 Task: Enable the option "Capture screenshots" in the performance tab.
Action: Mouse moved to (1200, 29)
Screenshot: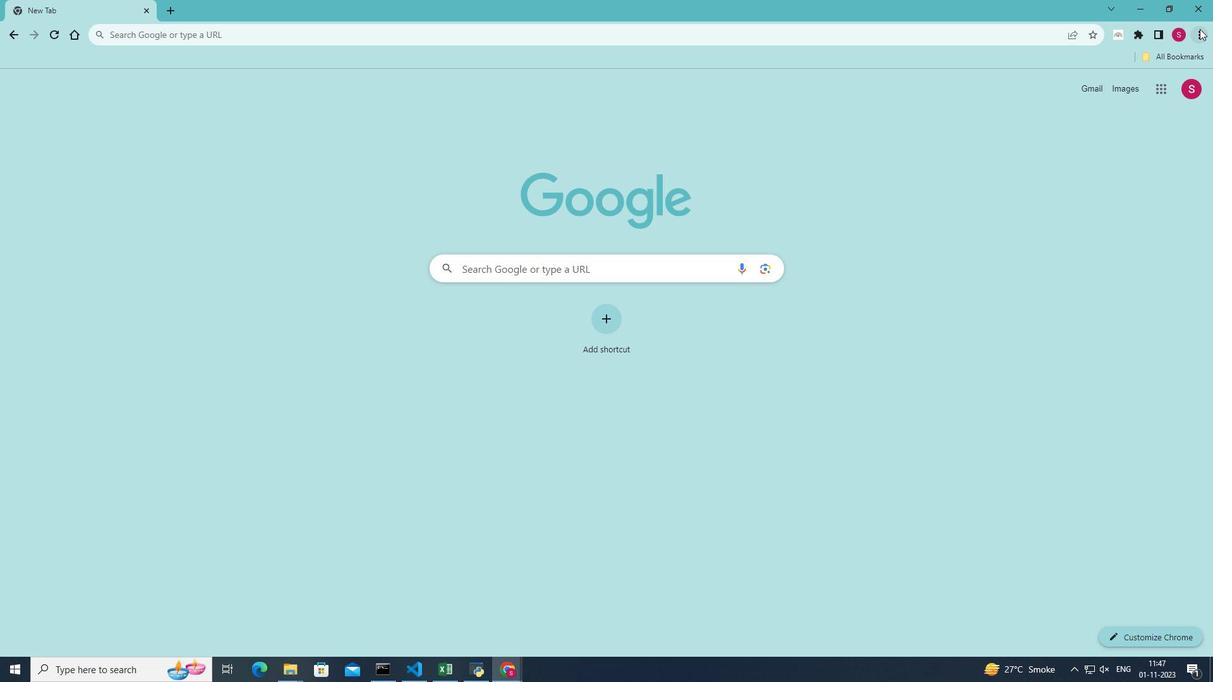 
Action: Mouse pressed left at (1200, 29)
Screenshot: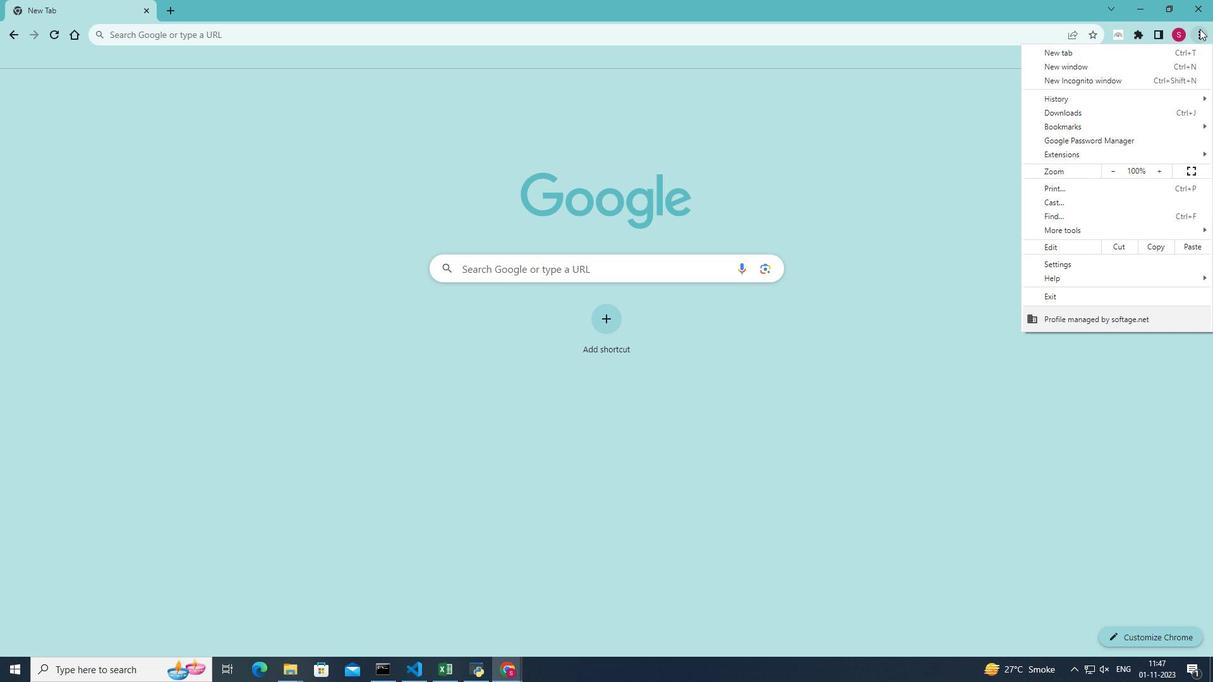 
Action: Mouse moved to (1067, 230)
Screenshot: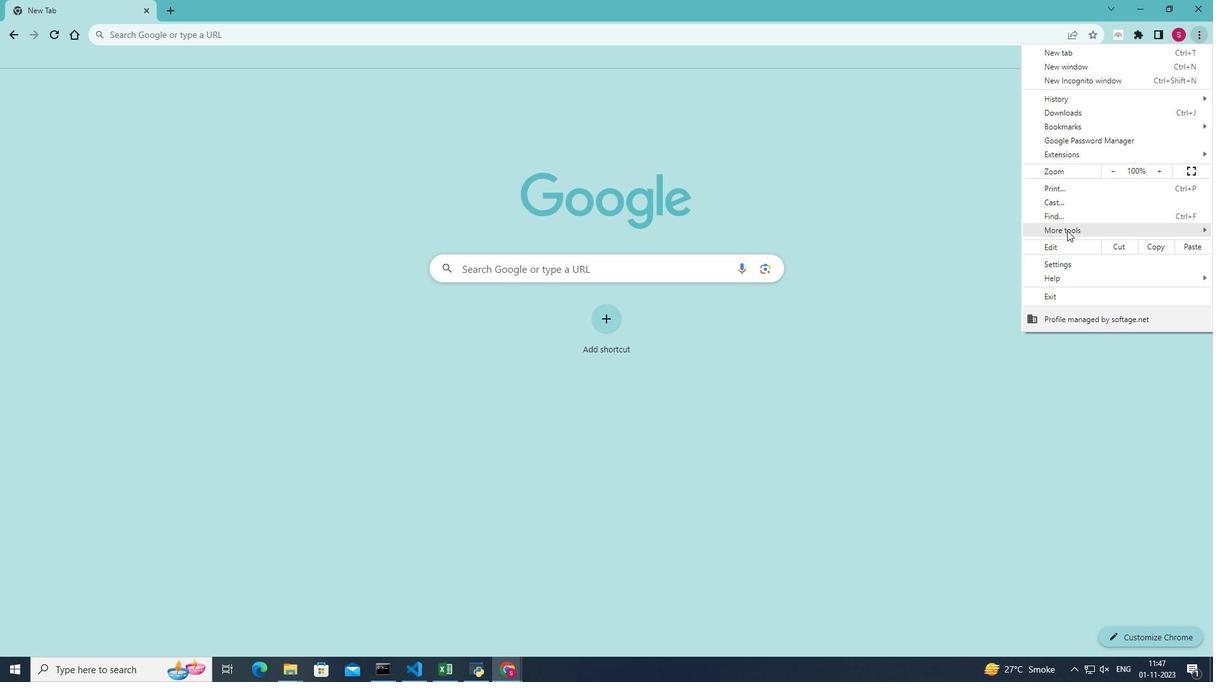 
Action: Mouse pressed left at (1067, 230)
Screenshot: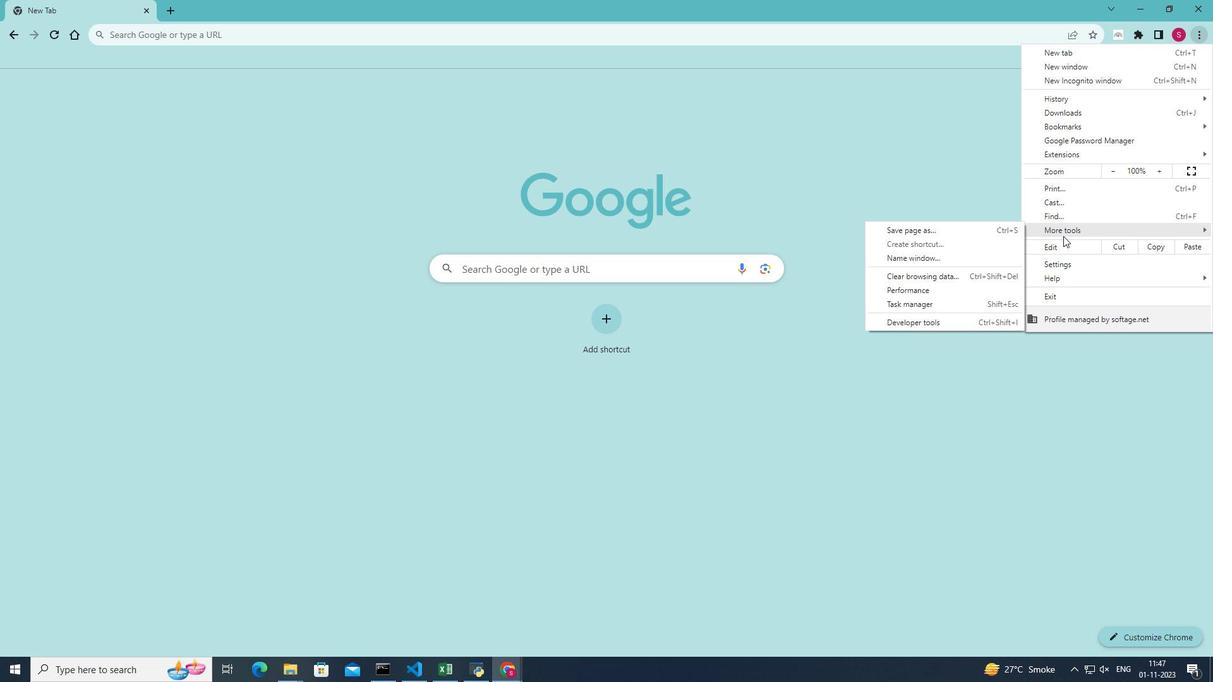 
Action: Mouse moved to (957, 320)
Screenshot: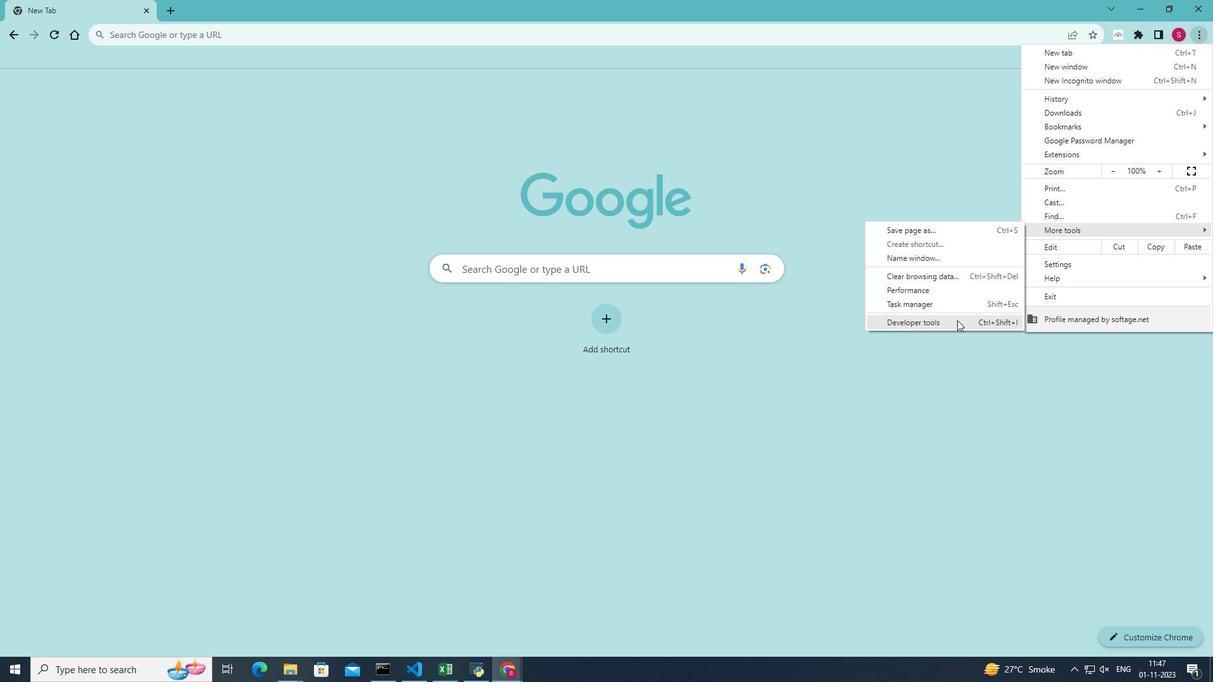 
Action: Mouse pressed left at (957, 320)
Screenshot: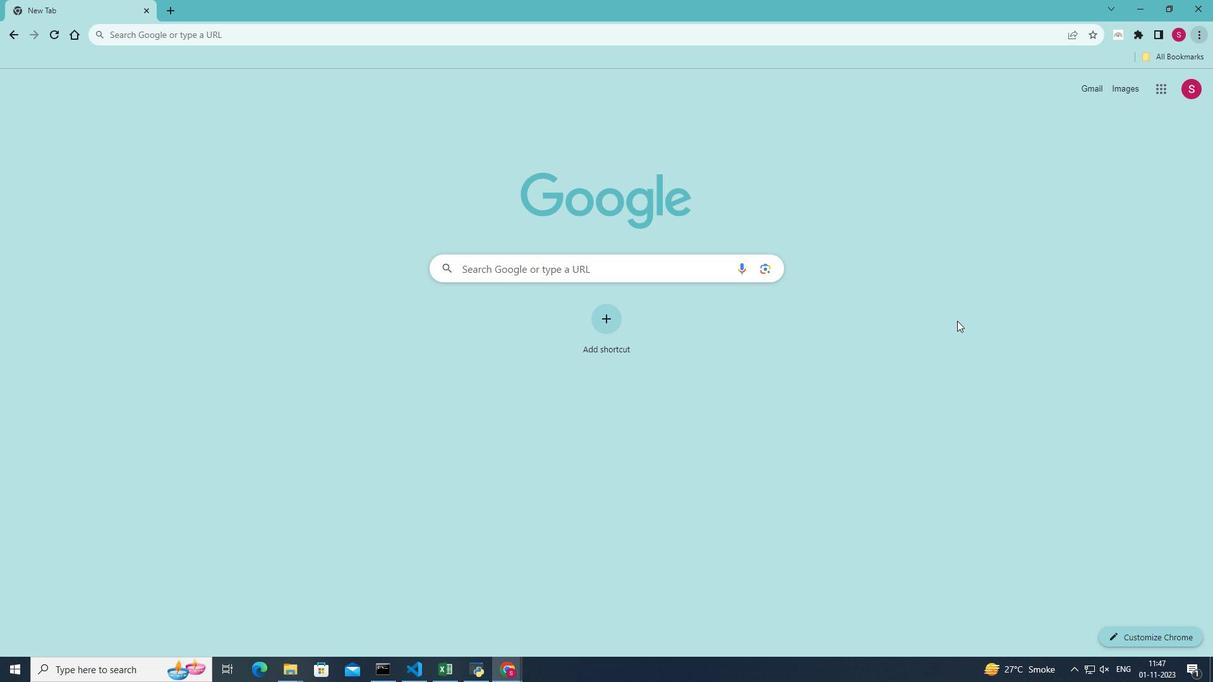 
Action: Mouse moved to (1082, 76)
Screenshot: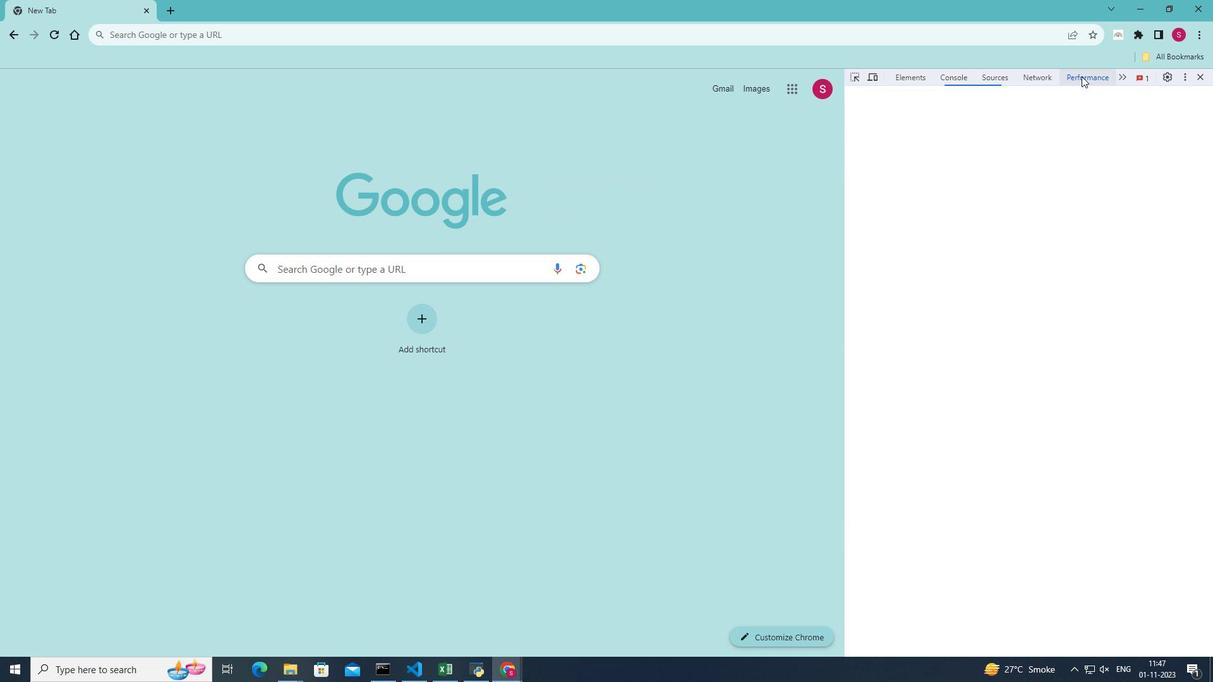 
Action: Mouse pressed left at (1082, 76)
Screenshot: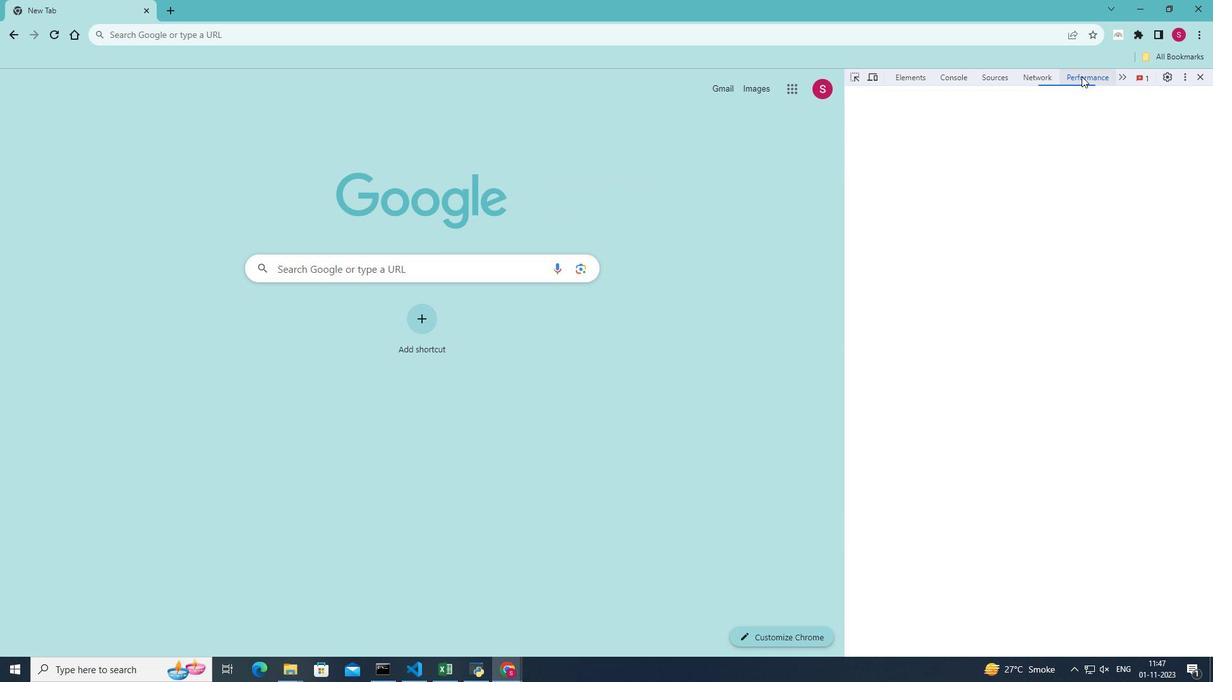 
Action: Mouse moved to (1057, 92)
Screenshot: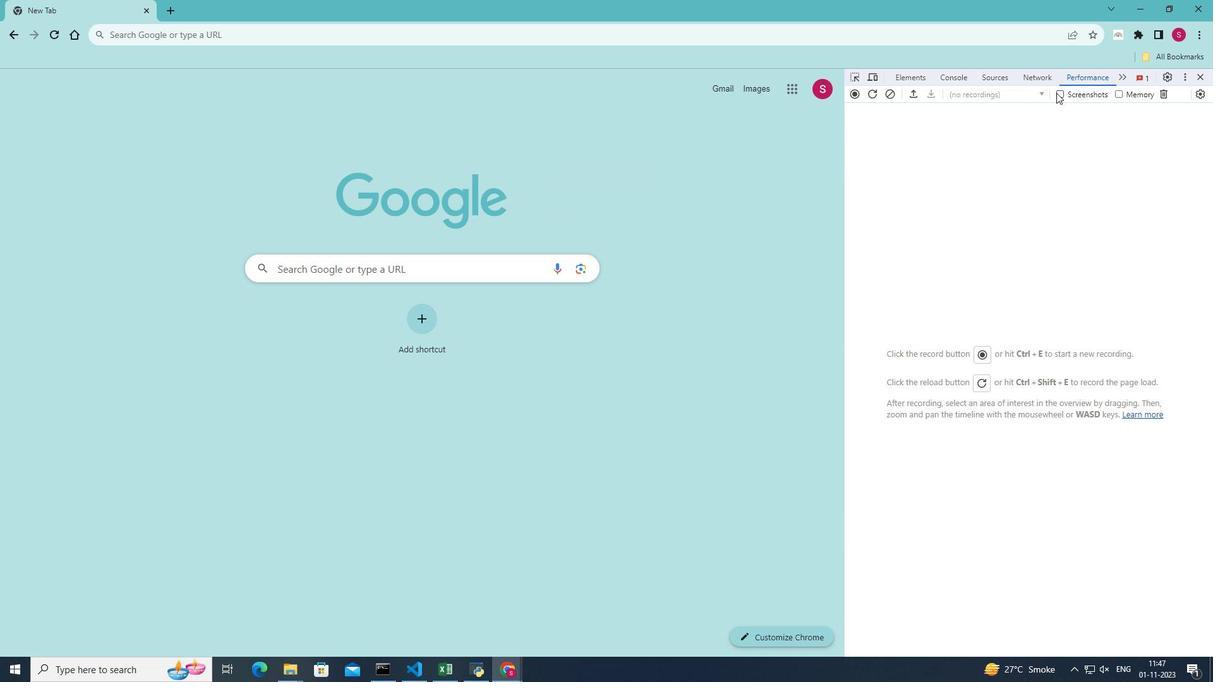
Action: Mouse pressed left at (1057, 92)
Screenshot: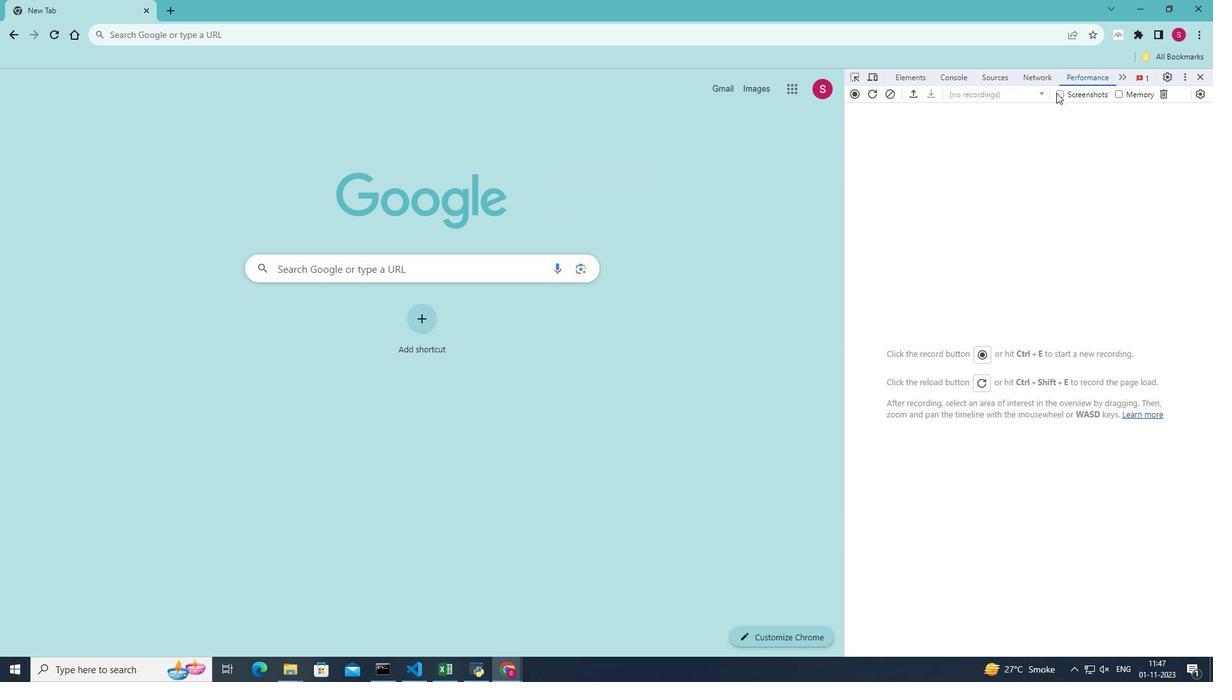 
Action: Mouse moved to (1044, 257)
Screenshot: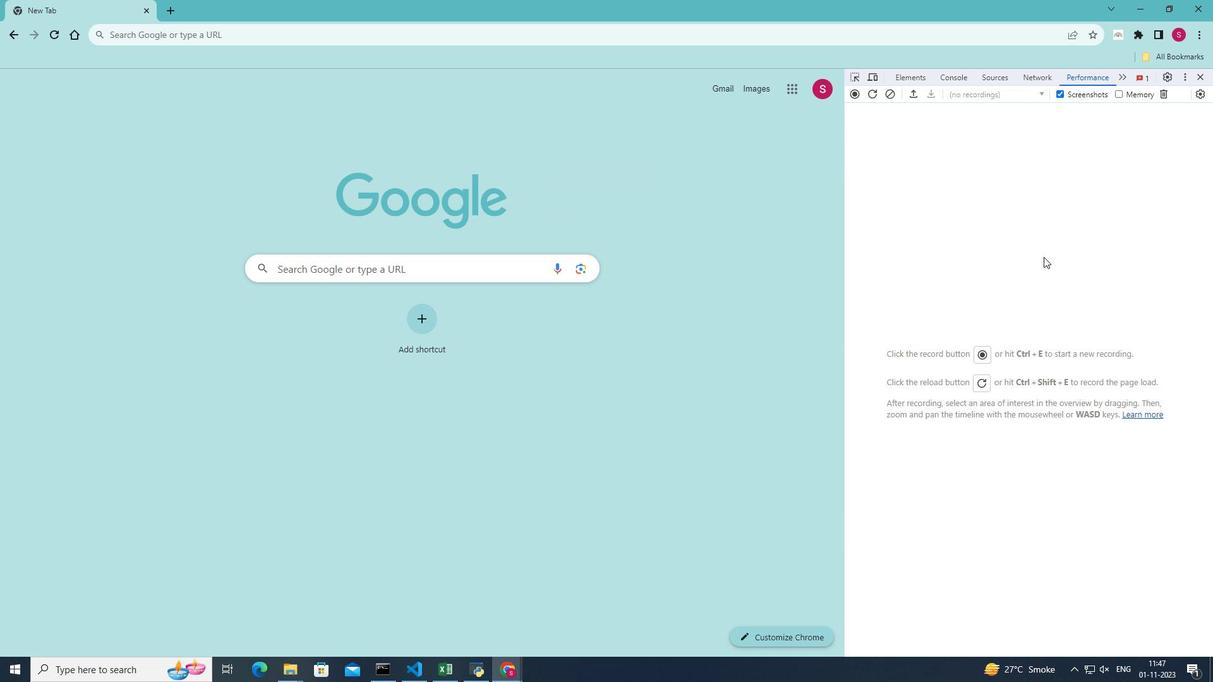 
